 Task: Use Saber Effect in this video Movie B.mp4
Action: Mouse moved to (259, 83)
Screenshot: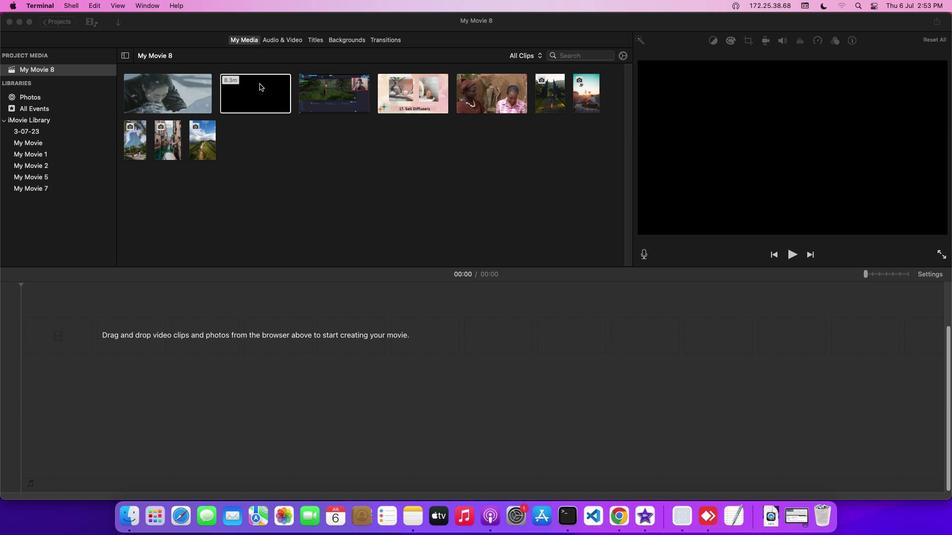 
Action: Mouse pressed left at (259, 83)
Screenshot: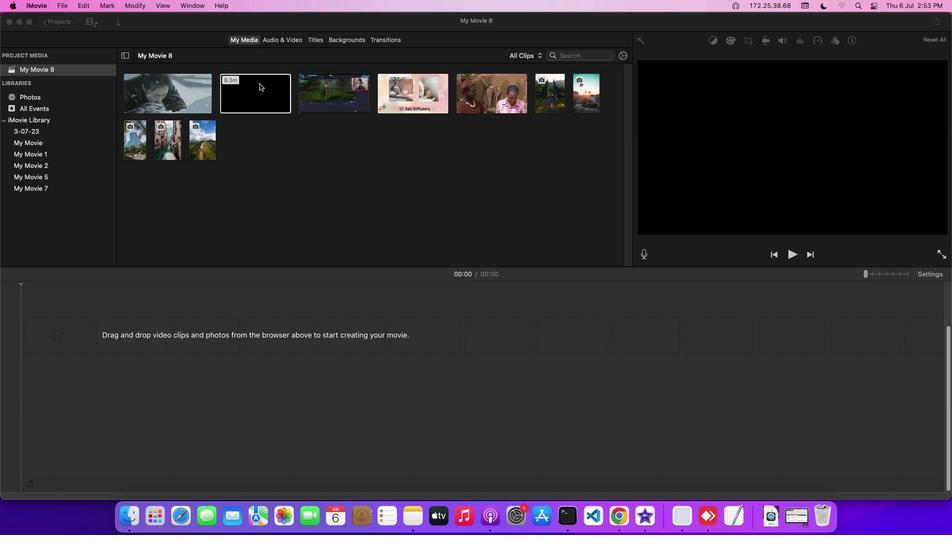 
Action: Mouse moved to (272, 35)
Screenshot: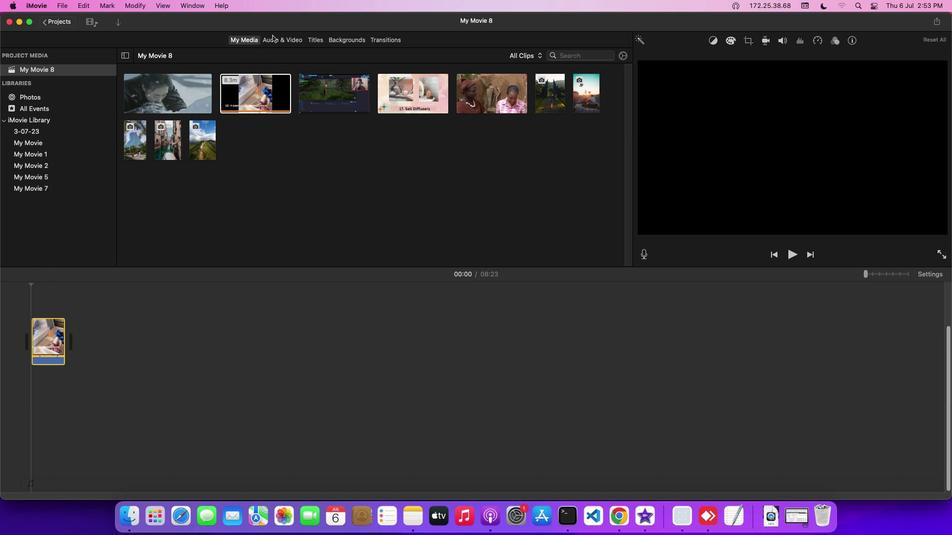 
Action: Mouse pressed left at (272, 35)
Screenshot: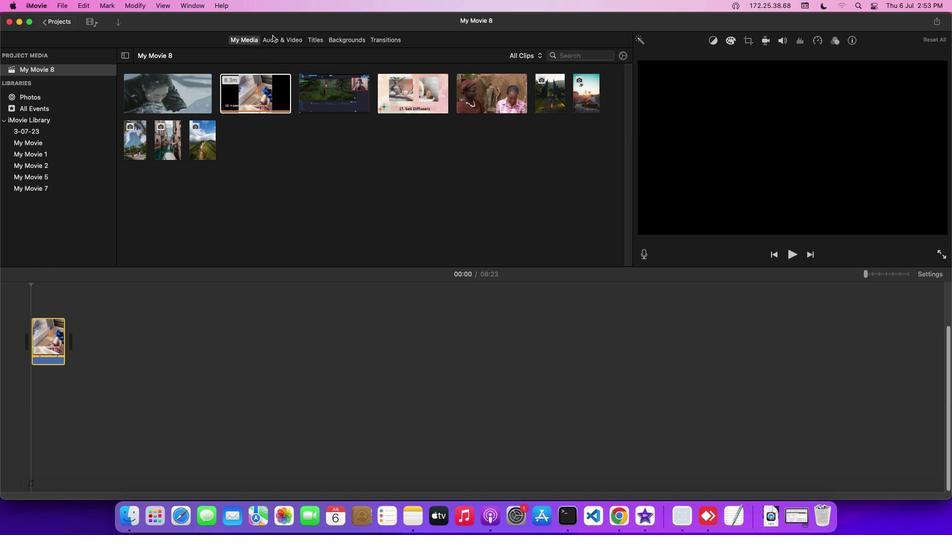 
Action: Mouse moved to (87, 91)
Screenshot: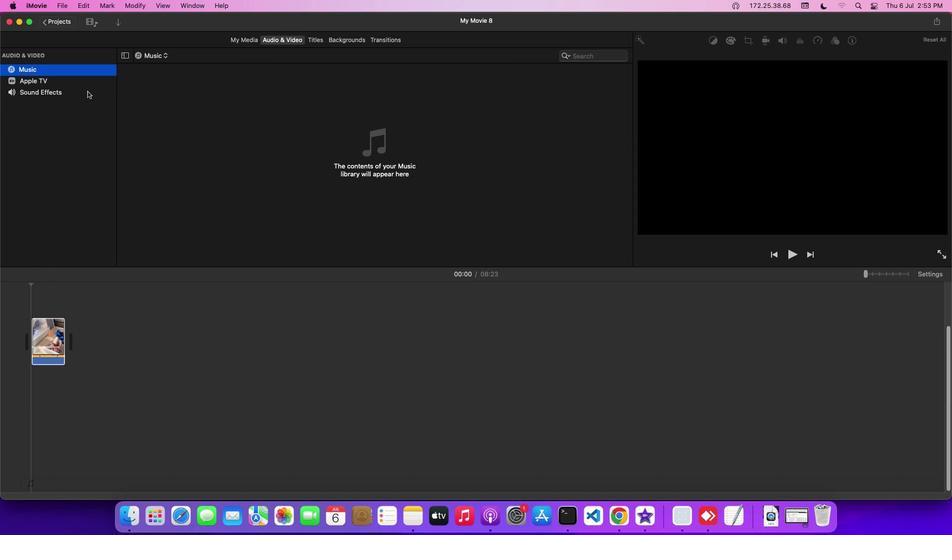 
Action: Mouse pressed left at (87, 91)
Screenshot: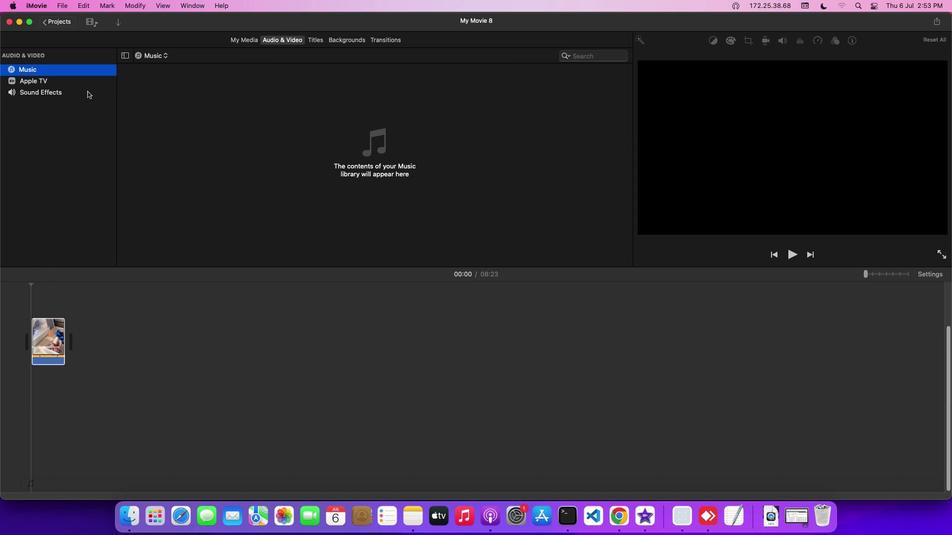 
Action: Mouse moved to (181, 210)
Screenshot: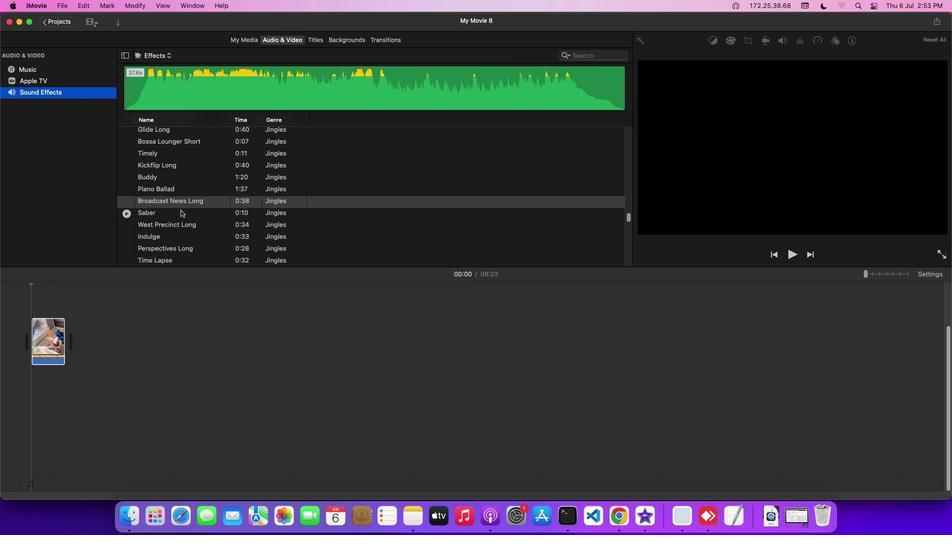 
Action: Mouse pressed left at (181, 210)
Screenshot: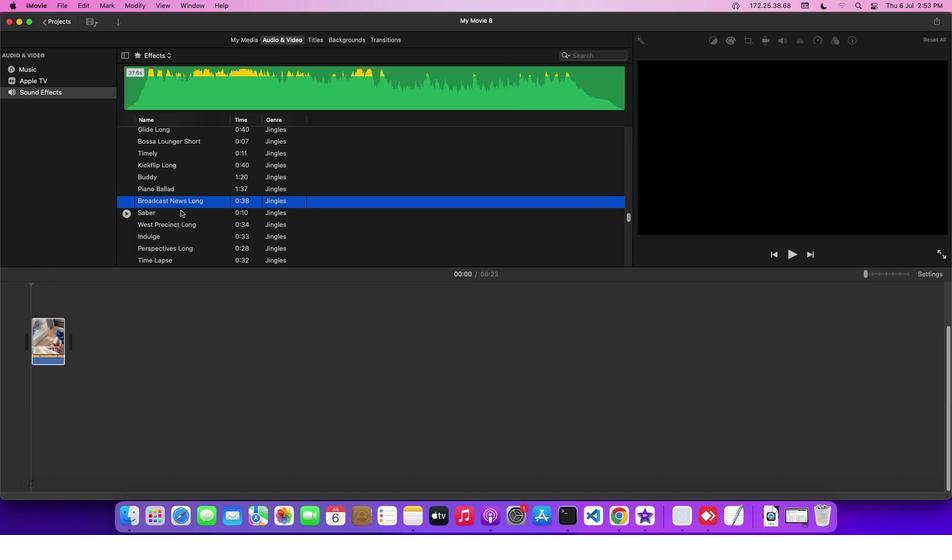 
Action: Mouse moved to (181, 212)
Screenshot: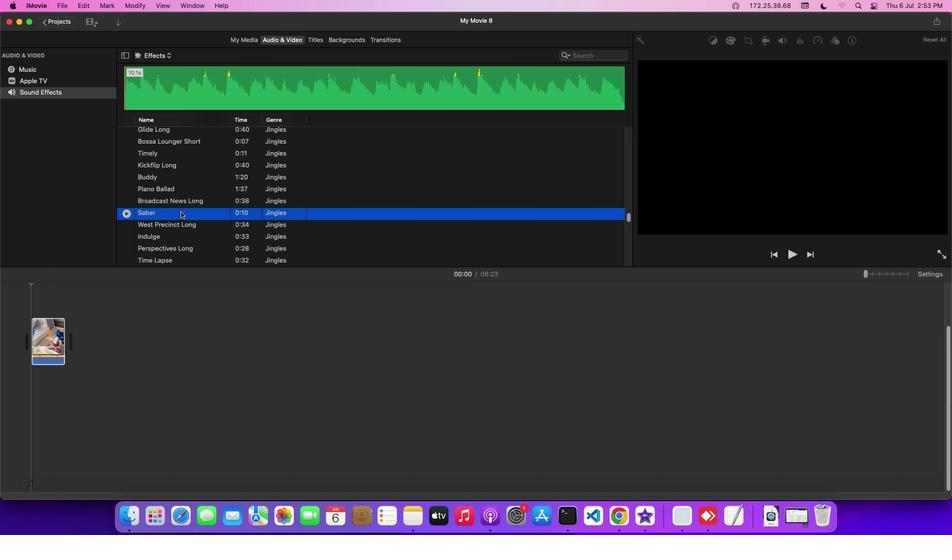 
Action: Mouse pressed left at (181, 212)
Screenshot: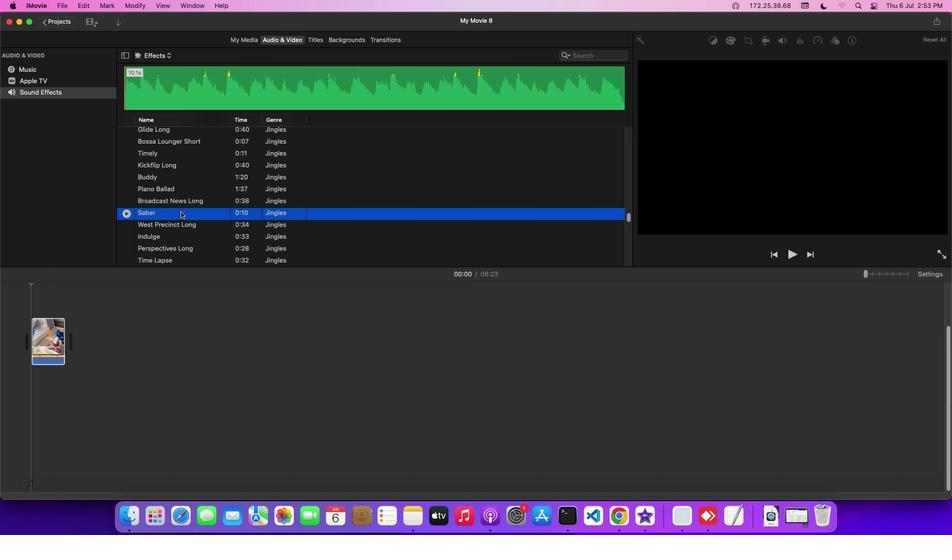 
Action: Mouse moved to (78, 369)
Screenshot: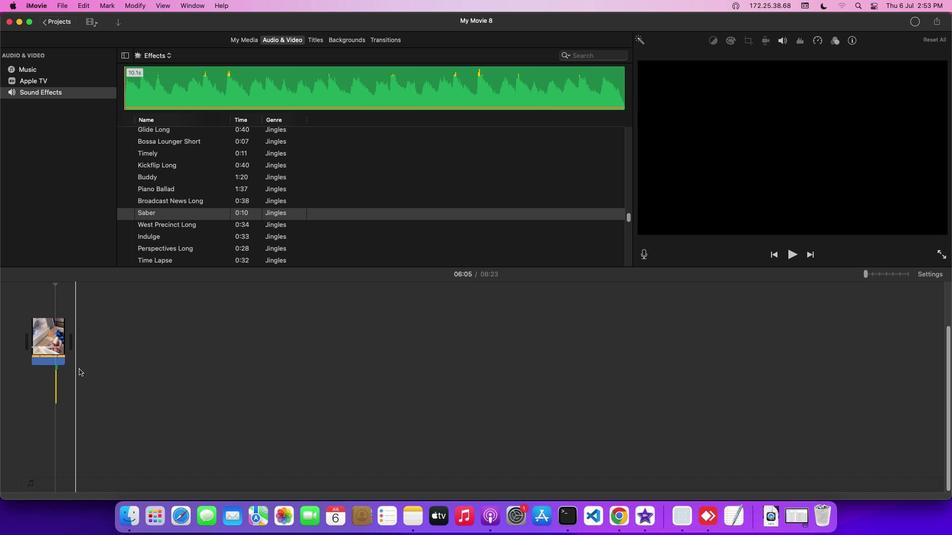 
